 Task: Set the Polarization (Voltage) for Satellite equipment control to Circular Left Hand (18V).
Action: Mouse moved to (101, 12)
Screenshot: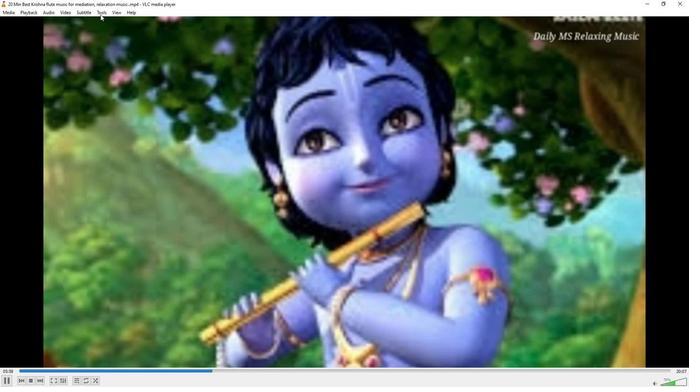 
Action: Mouse pressed left at (101, 12)
Screenshot: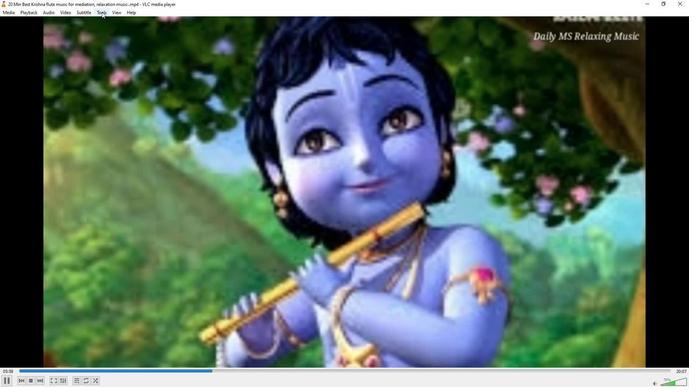 
Action: Mouse moved to (108, 96)
Screenshot: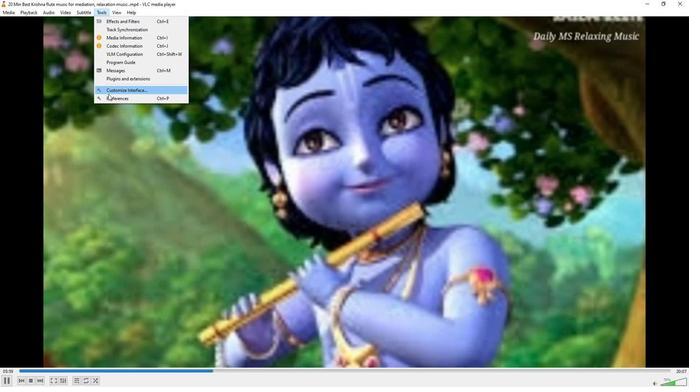 
Action: Mouse pressed left at (108, 96)
Screenshot: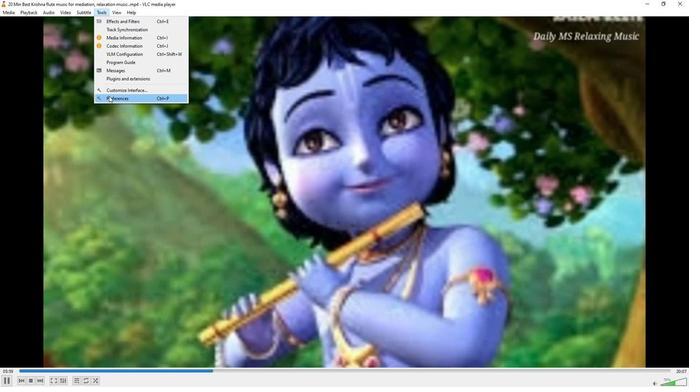 
Action: Mouse moved to (226, 315)
Screenshot: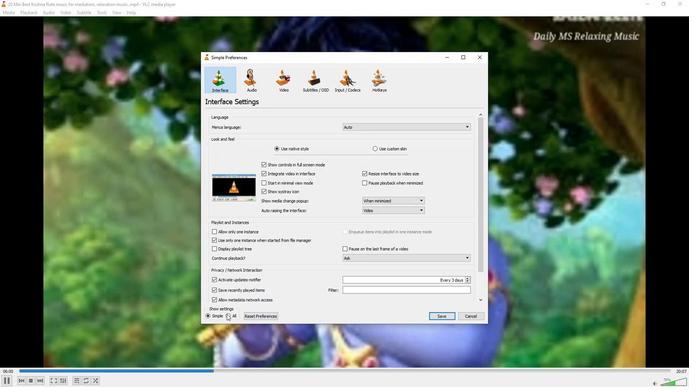 
Action: Mouse pressed left at (226, 315)
Screenshot: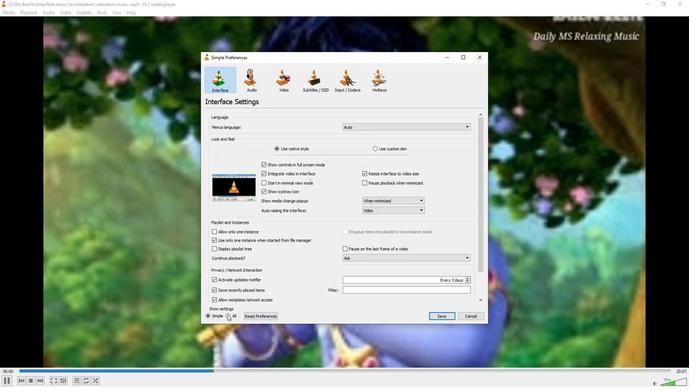 
Action: Mouse moved to (218, 197)
Screenshot: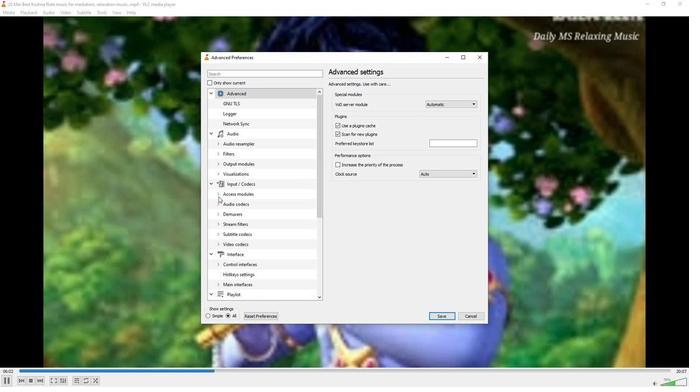 
Action: Mouse pressed left at (218, 197)
Screenshot: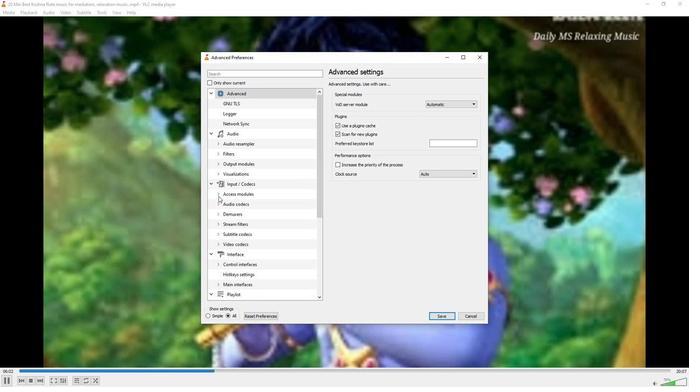 
Action: Mouse moved to (230, 255)
Screenshot: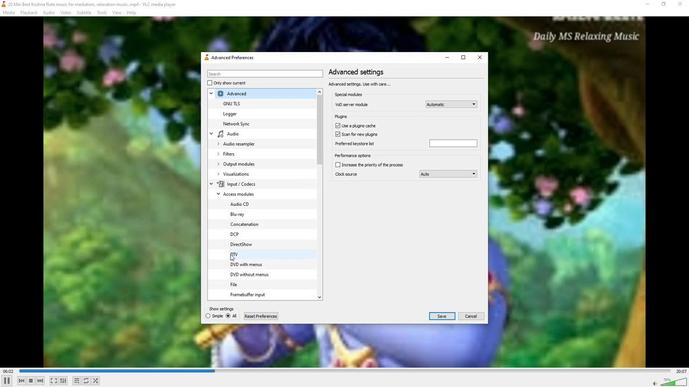 
Action: Mouse pressed left at (230, 255)
Screenshot: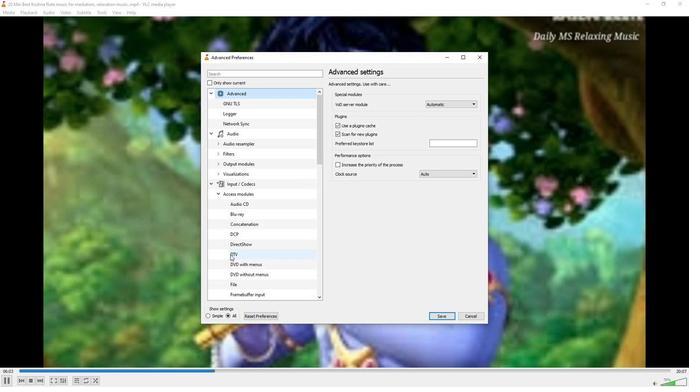 
Action: Mouse moved to (476, 293)
Screenshot: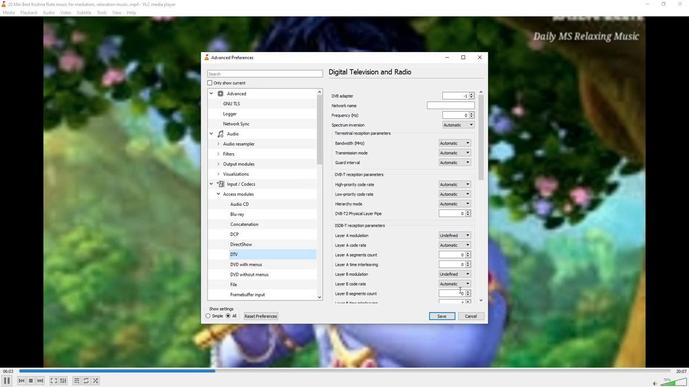 
Action: Mouse scrolled (476, 292) with delta (0, 0)
Screenshot: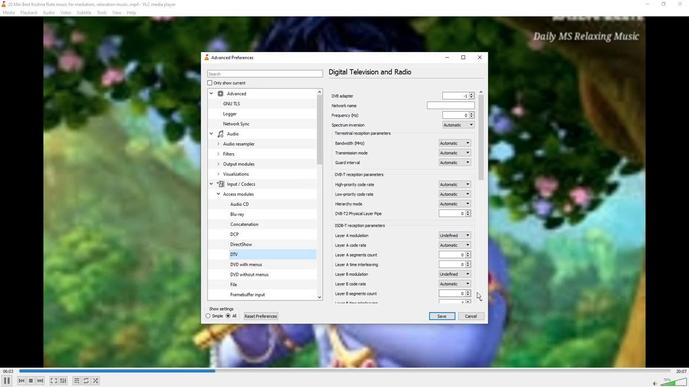 
Action: Mouse moved to (466, 291)
Screenshot: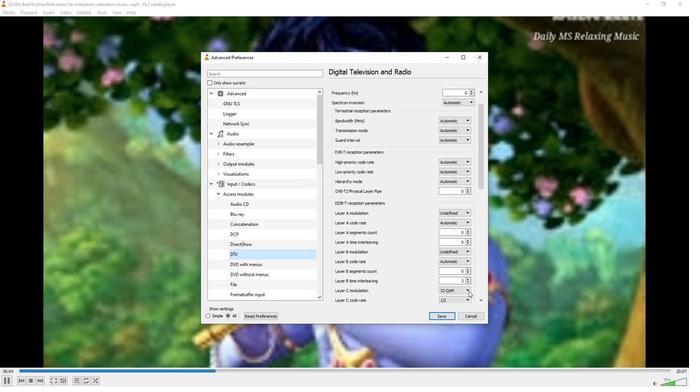 
Action: Mouse scrolled (466, 290) with delta (0, 0)
Screenshot: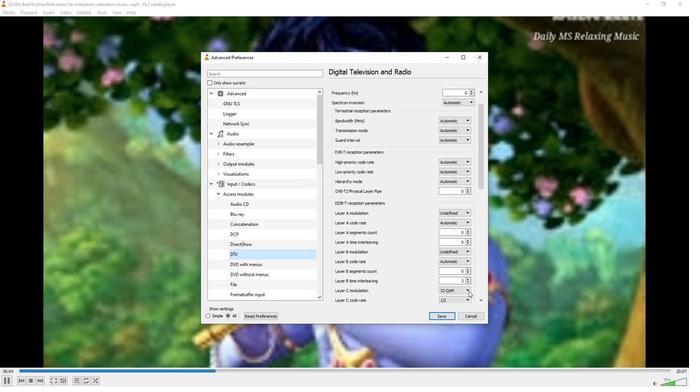 
Action: Mouse moved to (442, 281)
Screenshot: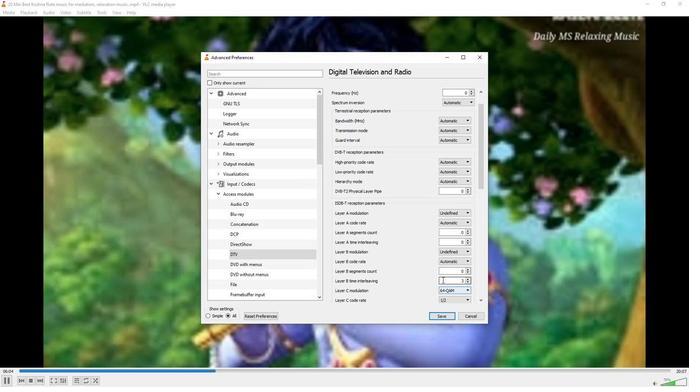 
Action: Mouse scrolled (442, 280) with delta (0, 0)
Screenshot: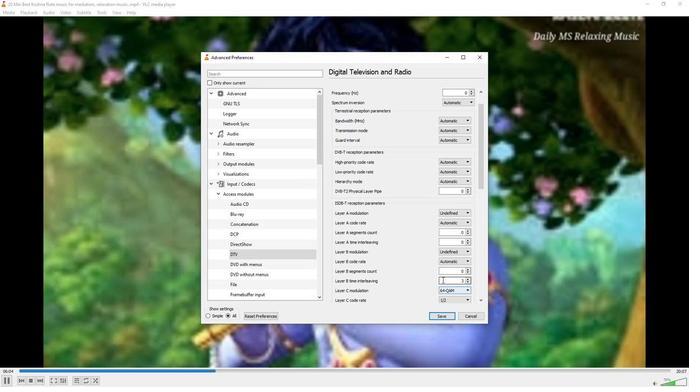 
Action: Mouse moved to (429, 276)
Screenshot: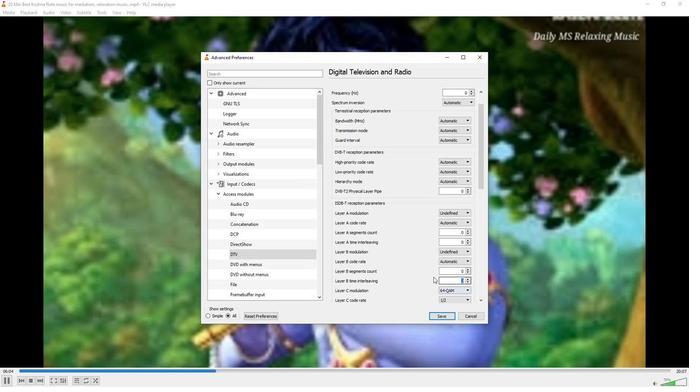 
Action: Mouse scrolled (429, 276) with delta (0, 0)
Screenshot: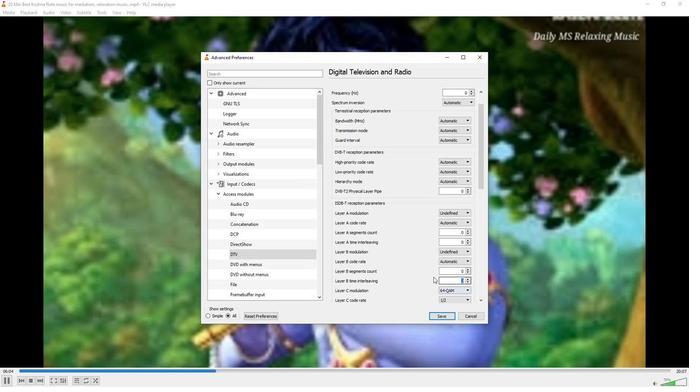 
Action: Mouse moved to (414, 272)
Screenshot: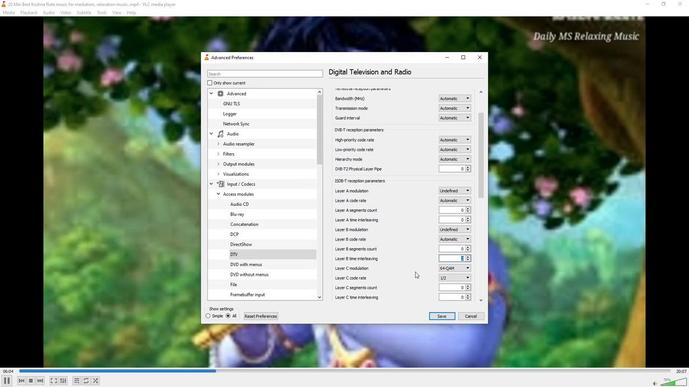 
Action: Mouse scrolled (414, 272) with delta (0, 0)
Screenshot: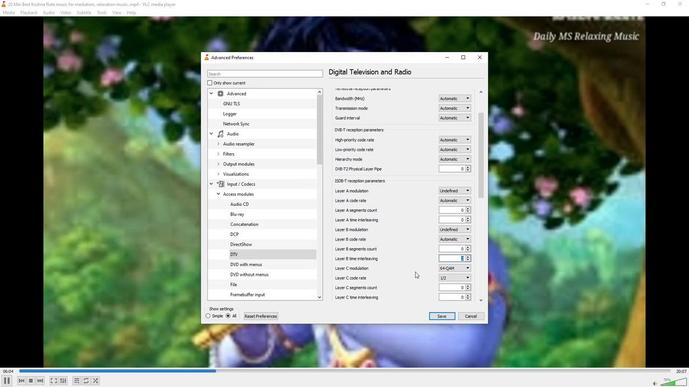 
Action: Mouse moved to (413, 272)
Screenshot: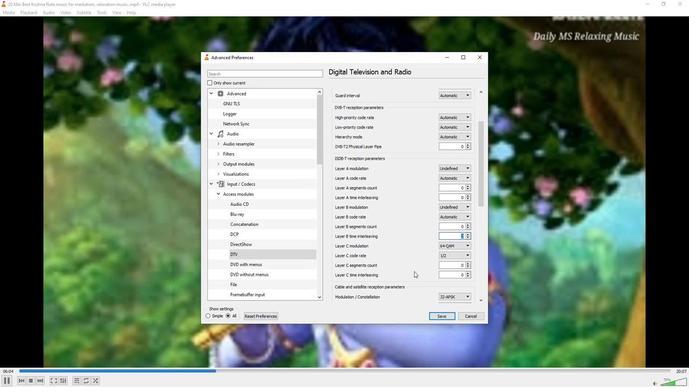
Action: Mouse scrolled (413, 272) with delta (0, 0)
Screenshot: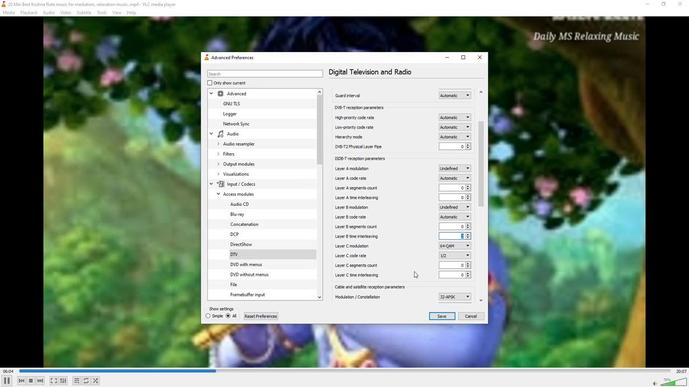 
Action: Mouse scrolled (413, 272) with delta (0, 0)
Screenshot: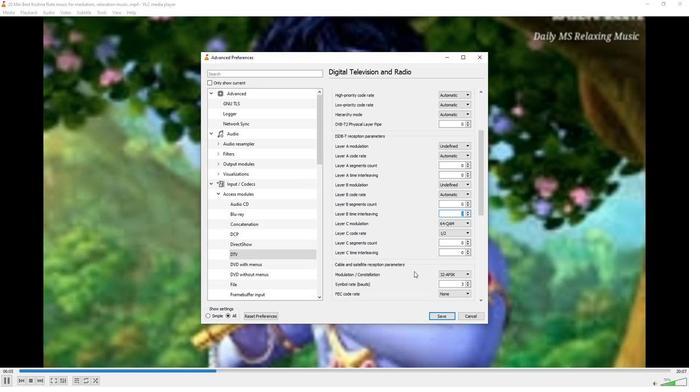 
Action: Mouse scrolled (413, 272) with delta (0, 0)
Screenshot: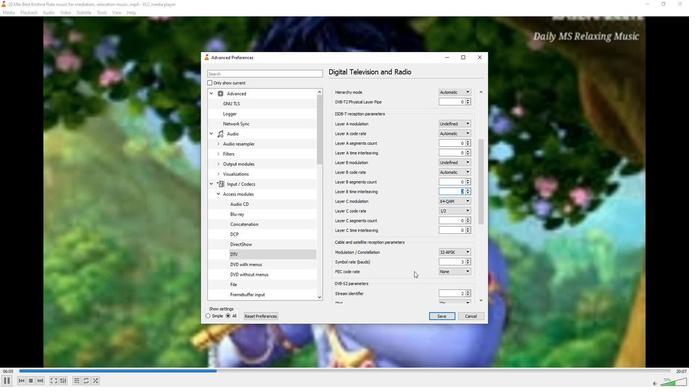 
Action: Mouse scrolled (413, 272) with delta (0, 0)
Screenshot: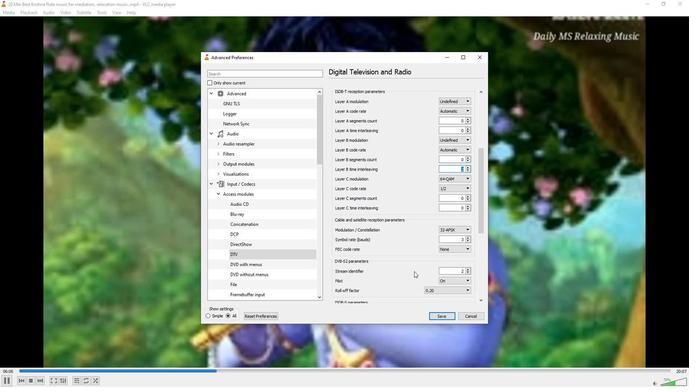 
Action: Mouse scrolled (413, 272) with delta (0, 0)
Screenshot: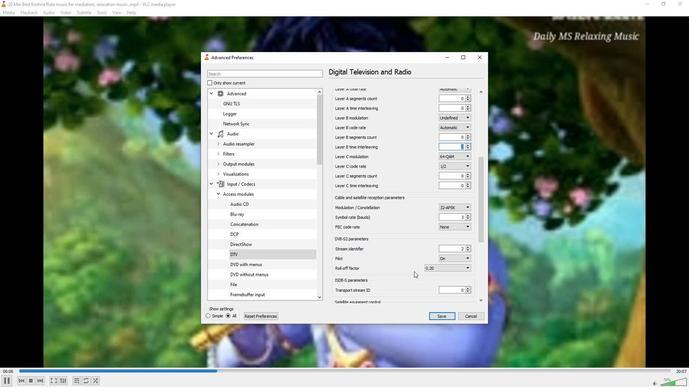 
Action: Mouse scrolled (413, 272) with delta (0, 0)
Screenshot: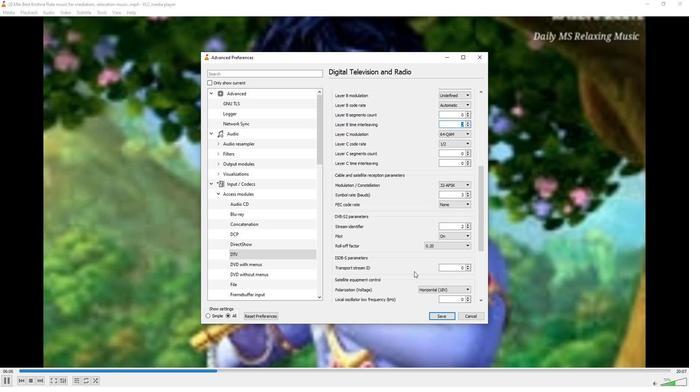 
Action: Mouse scrolled (413, 272) with delta (0, 0)
Screenshot: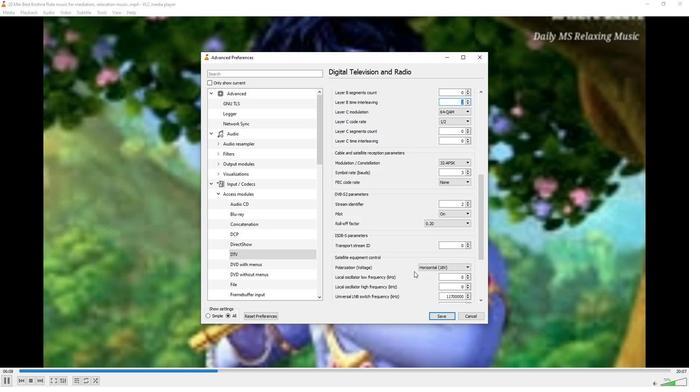
Action: Mouse moved to (456, 242)
Screenshot: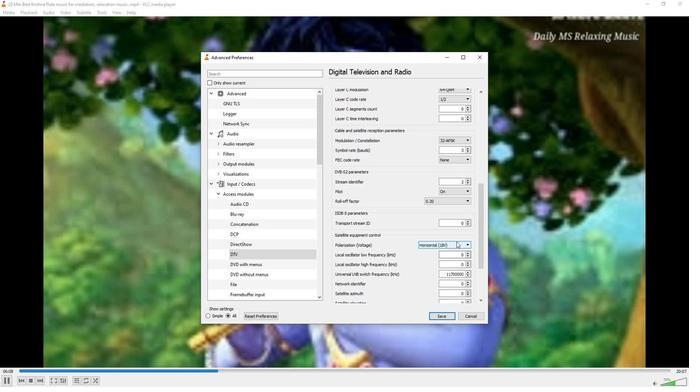 
Action: Mouse pressed left at (456, 242)
Screenshot: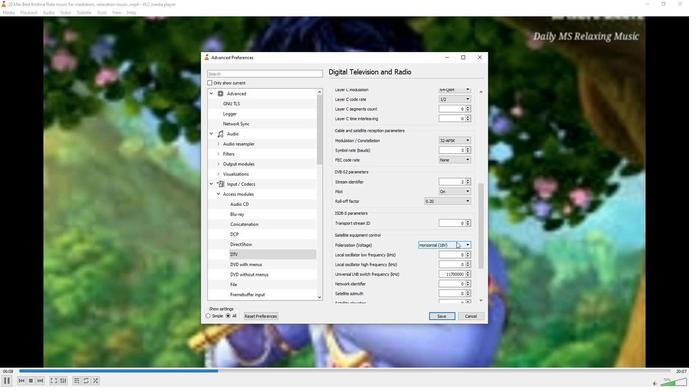 
Action: Mouse moved to (443, 269)
Screenshot: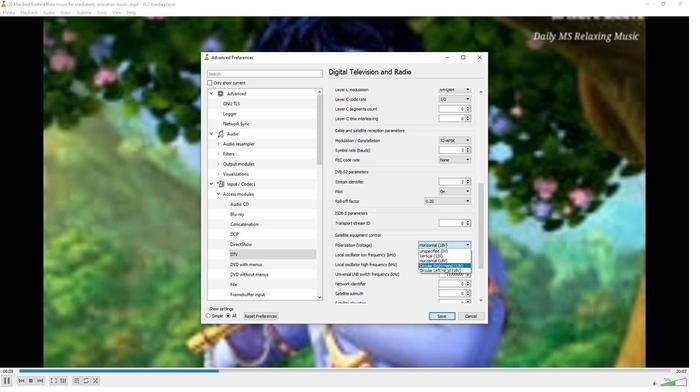 
Action: Mouse pressed left at (443, 269)
Screenshot: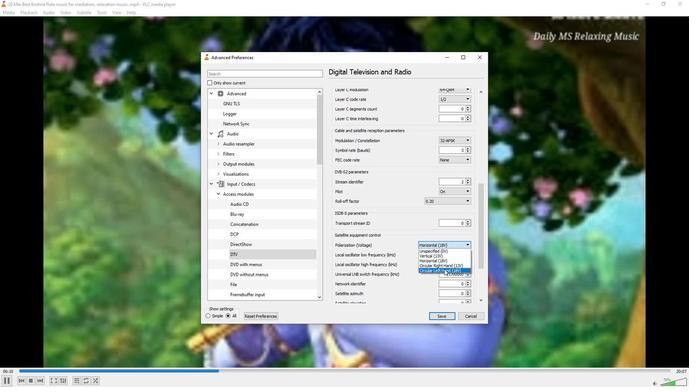 
Action: Mouse moved to (414, 265)
Screenshot: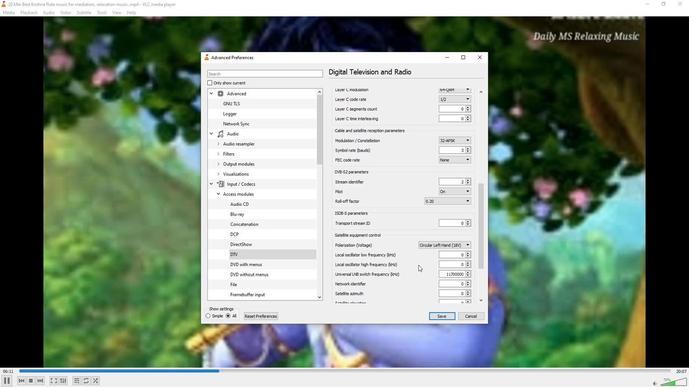 
